 Task: Search the location "Crane Beach".
Action: Mouse moved to (294, 167)
Screenshot: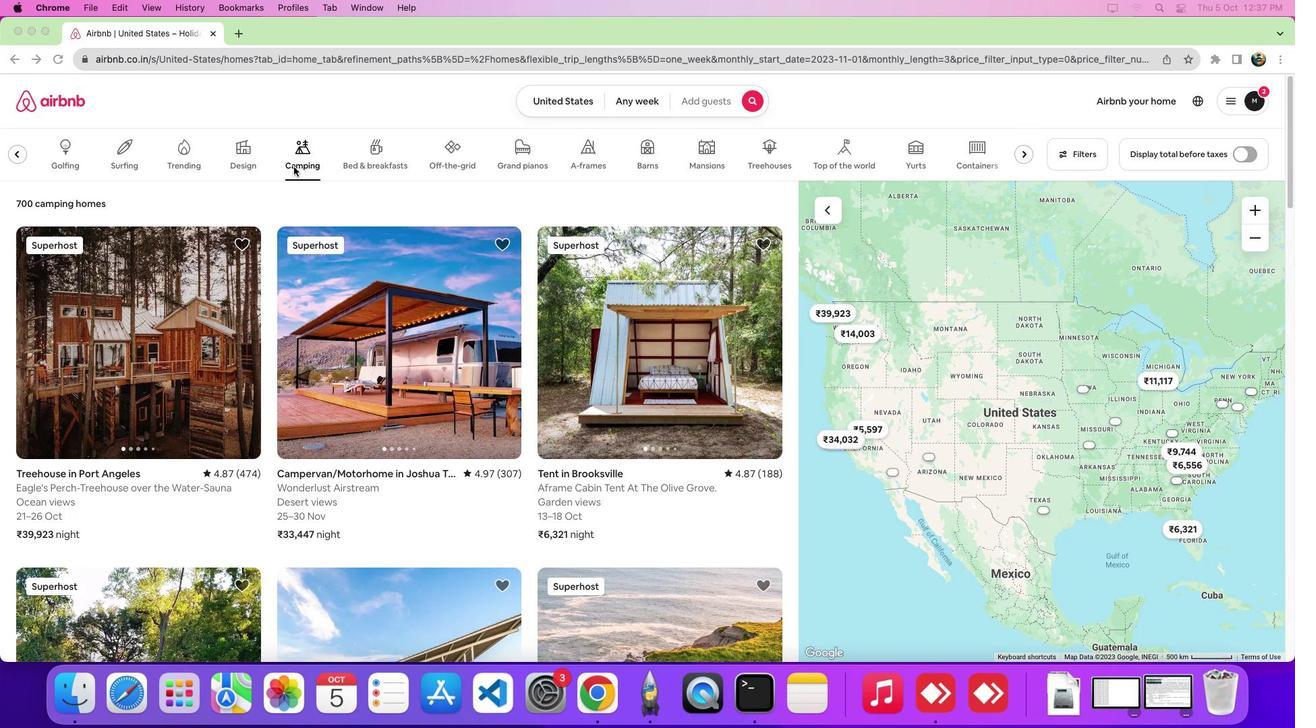 
Action: Mouse pressed left at (294, 167)
Screenshot: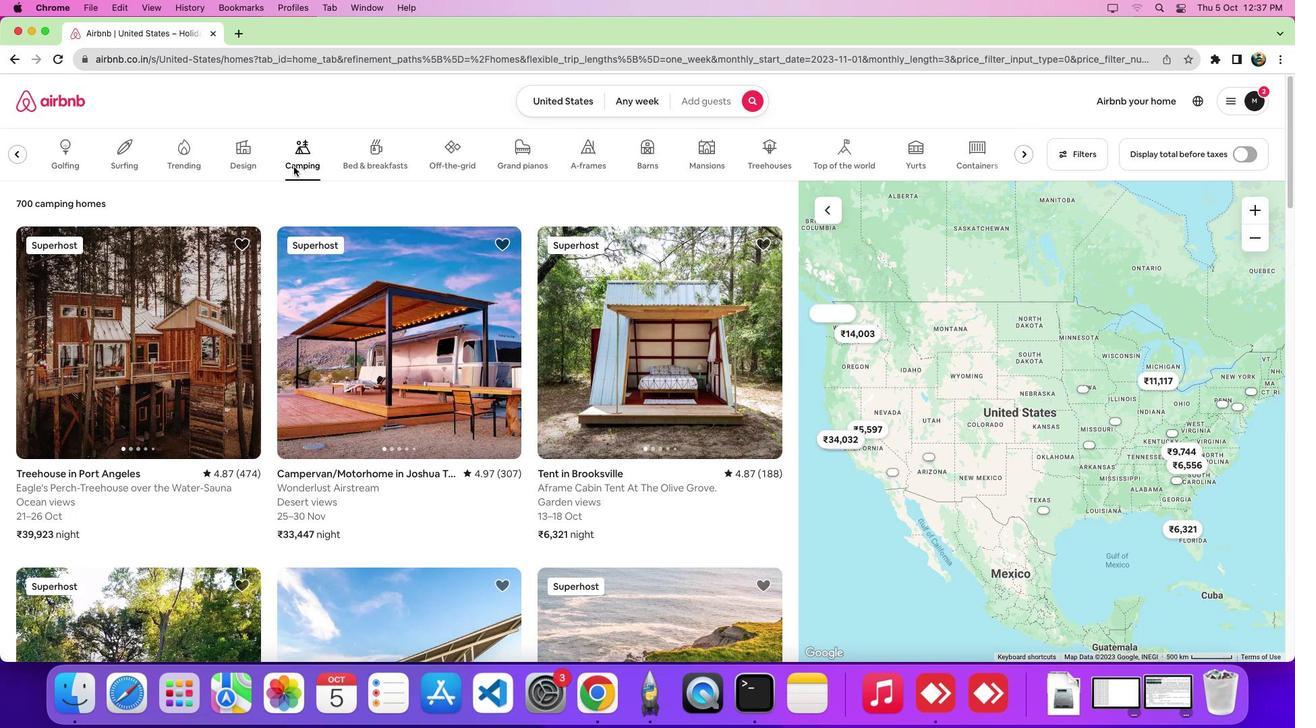 
Action: Mouse moved to (197, 287)
Screenshot: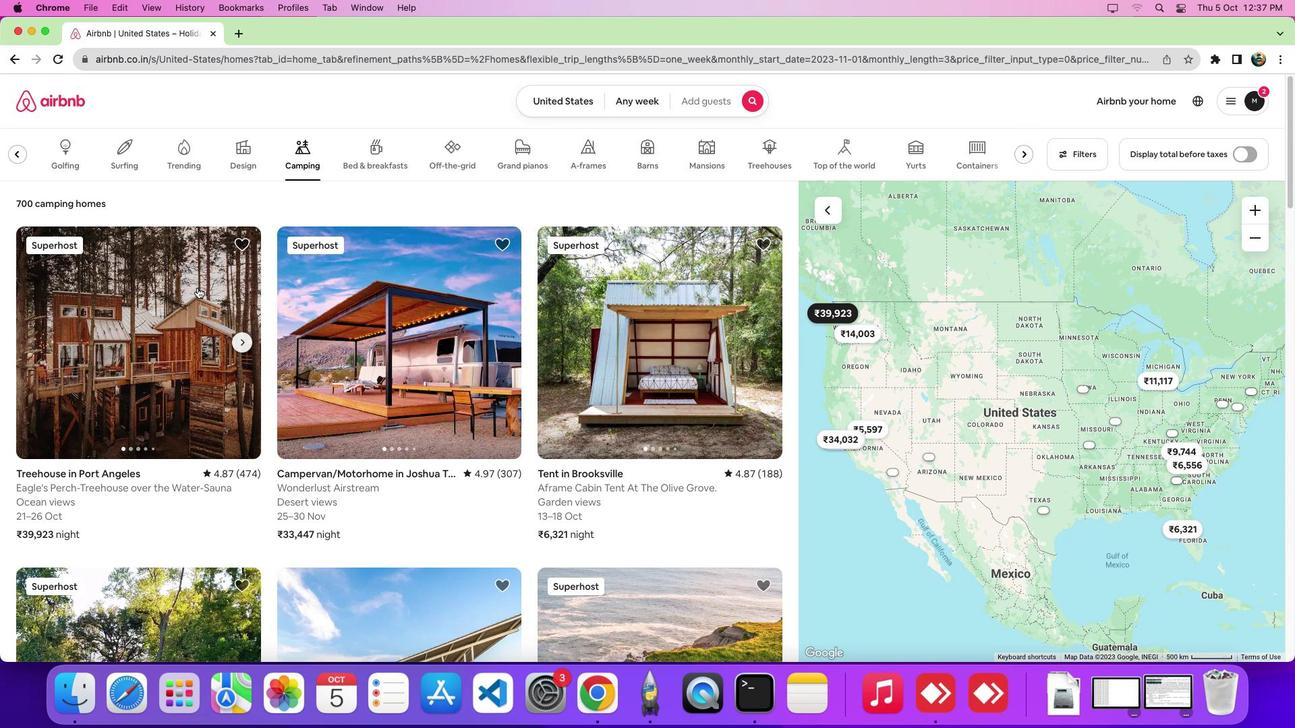 
Action: Mouse pressed left at (197, 287)
Screenshot: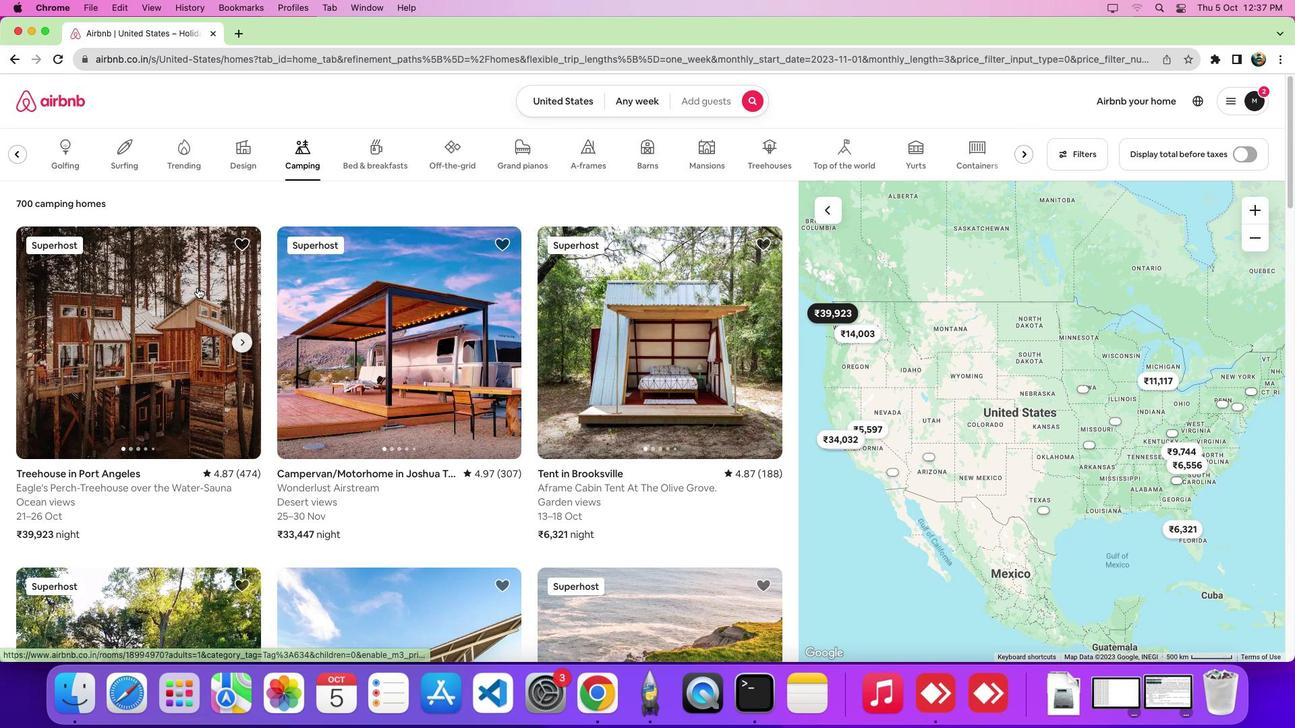 
Action: Mouse moved to (402, 352)
Screenshot: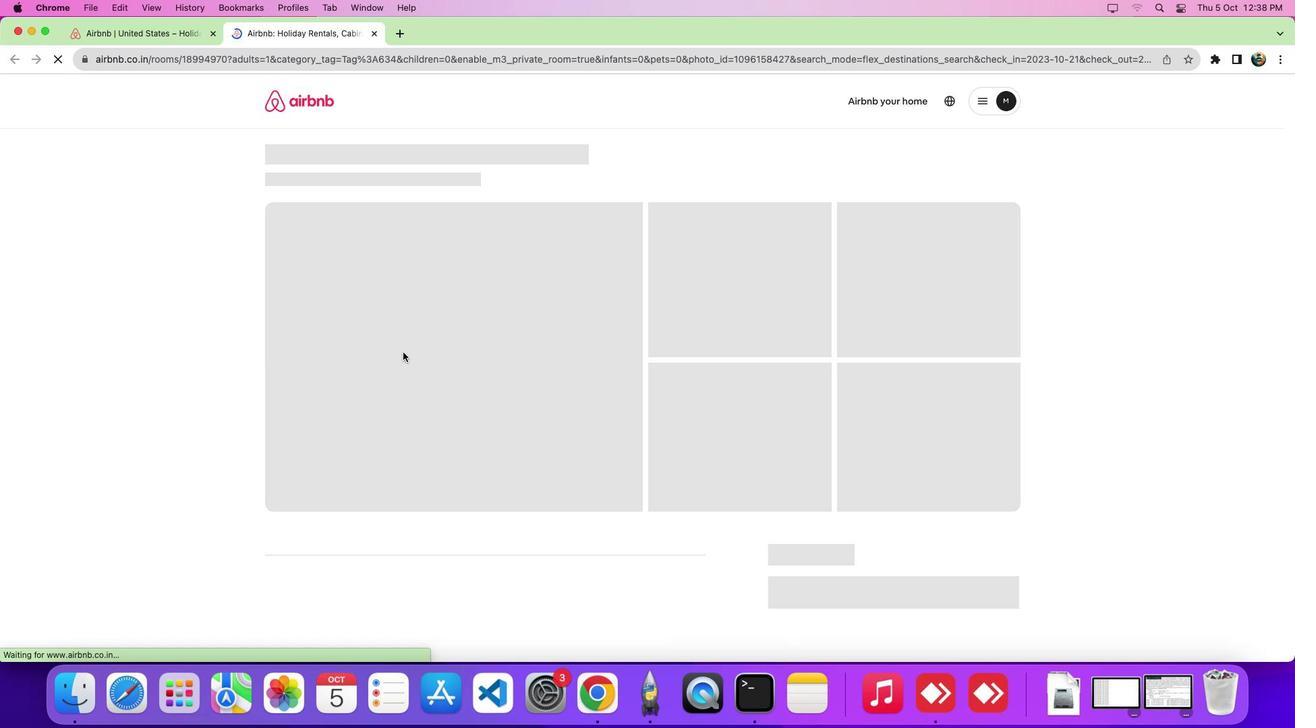 
Action: Mouse scrolled (402, 352) with delta (0, 0)
Screenshot: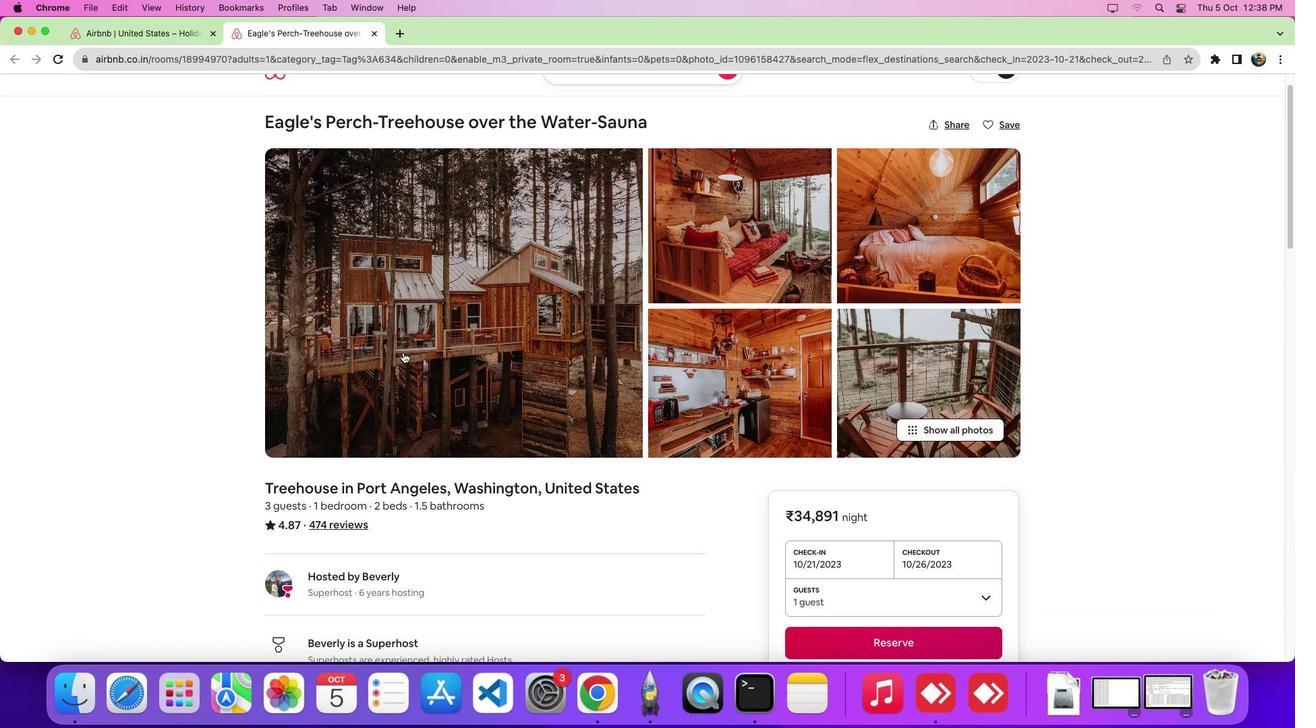 
Action: Mouse scrolled (402, 352) with delta (0, 0)
Screenshot: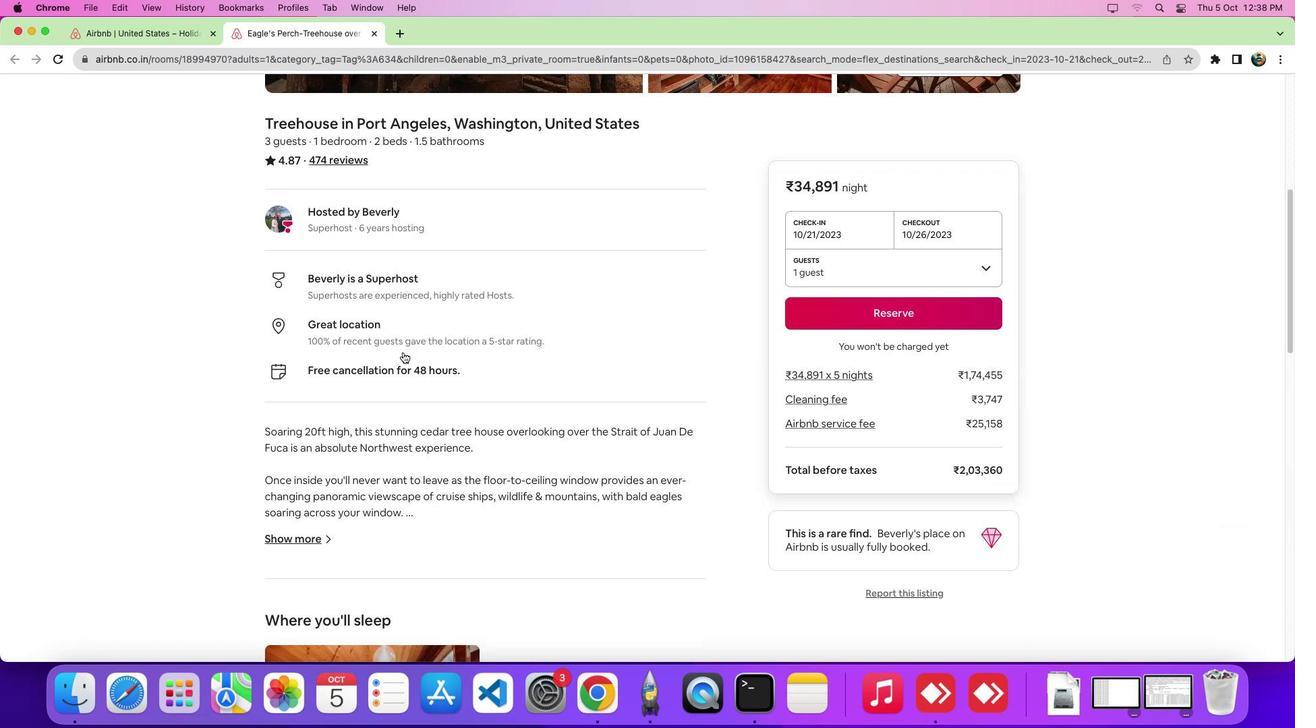 
Action: Mouse scrolled (402, 352) with delta (0, -5)
Screenshot: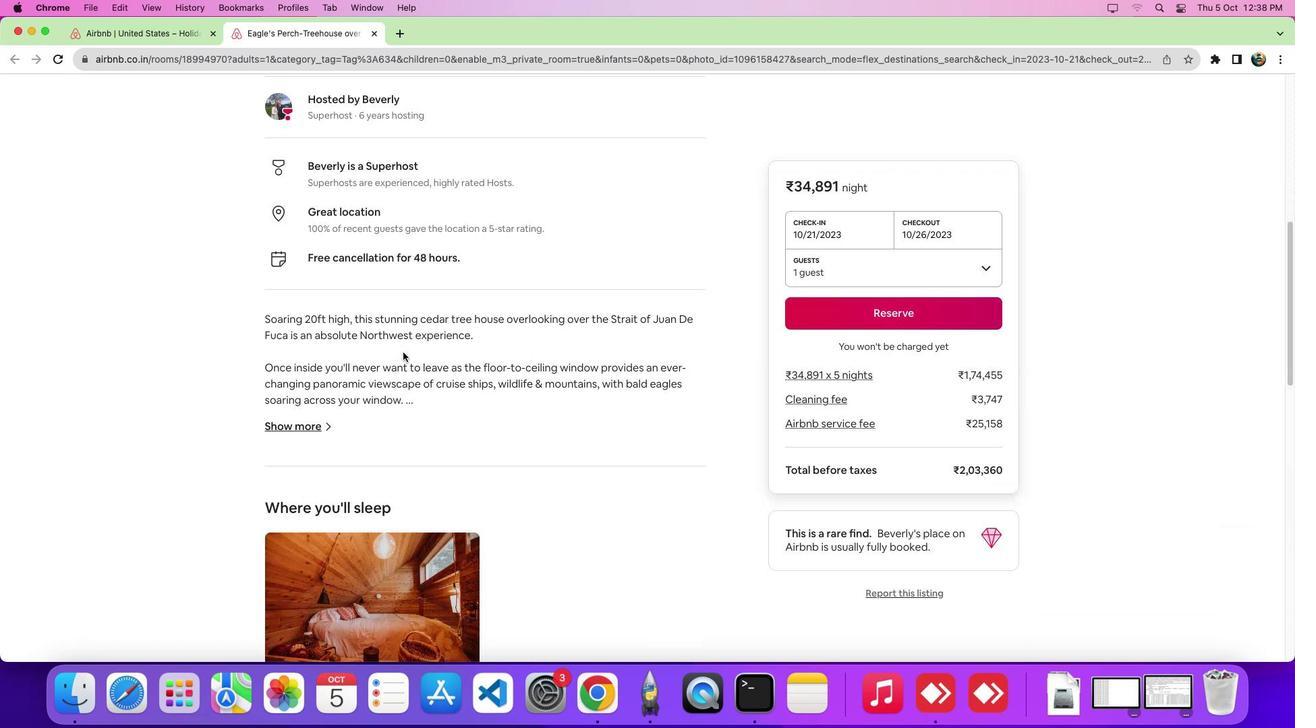 
Action: Mouse scrolled (402, 352) with delta (0, -7)
Screenshot: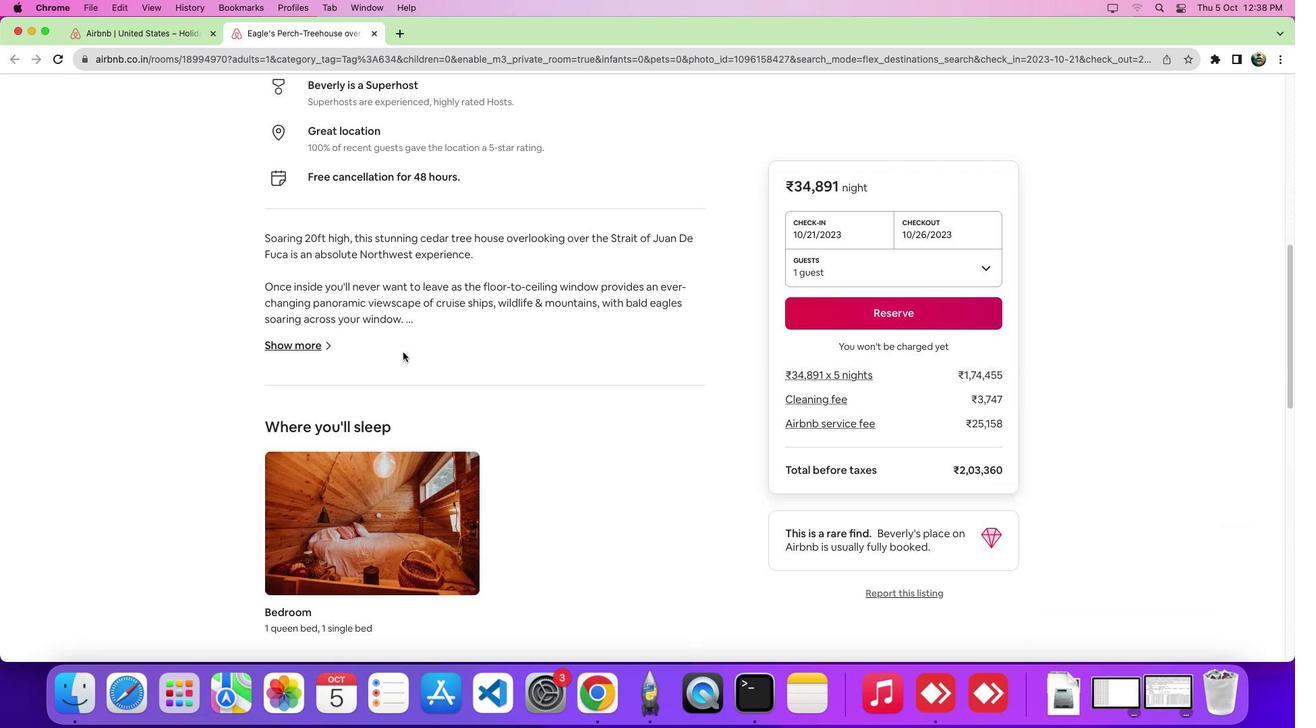 
Action: Mouse scrolled (402, 352) with delta (0, 0)
Screenshot: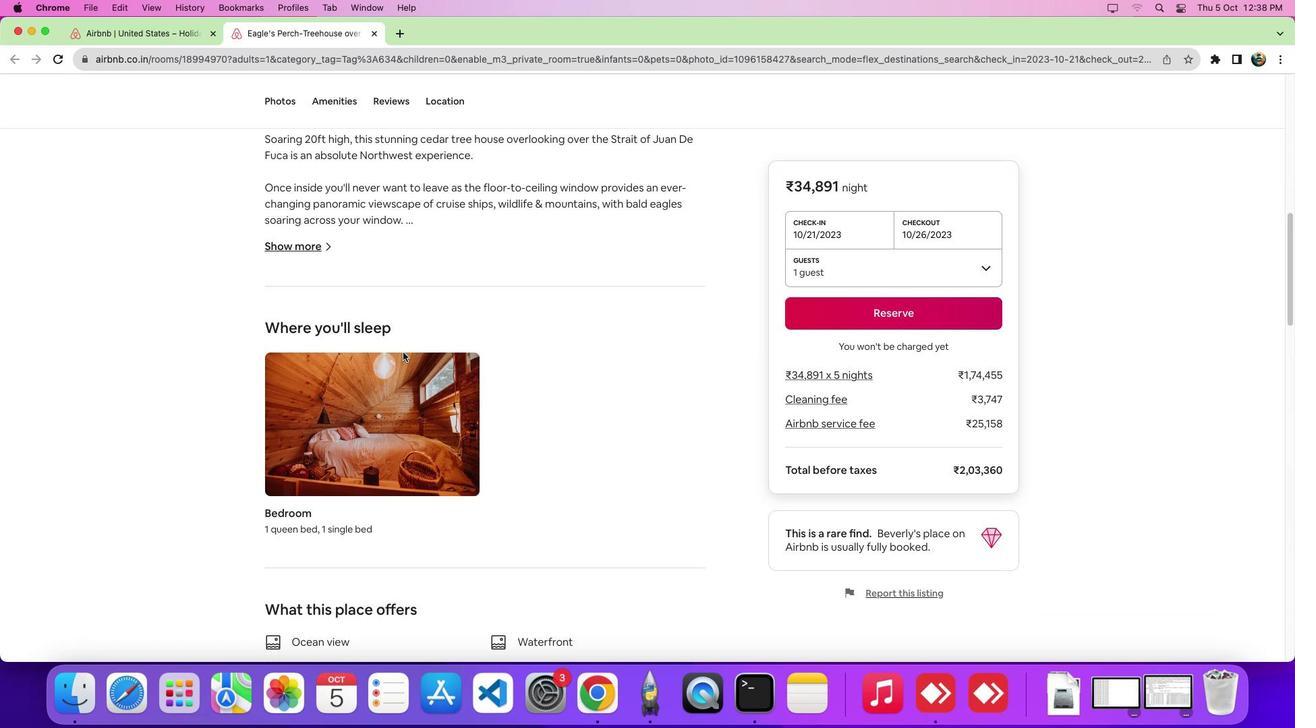 
Action: Mouse scrolled (402, 352) with delta (0, -1)
Screenshot: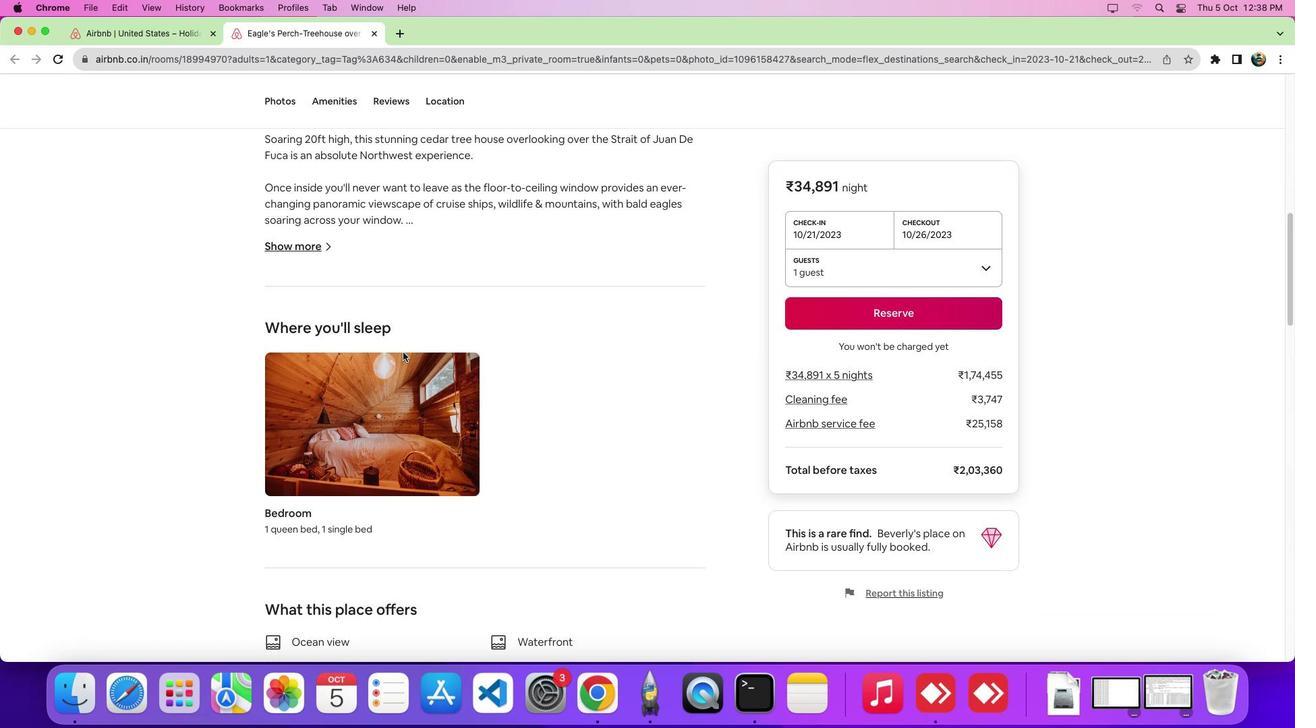 
Action: Mouse scrolled (402, 352) with delta (0, -6)
Screenshot: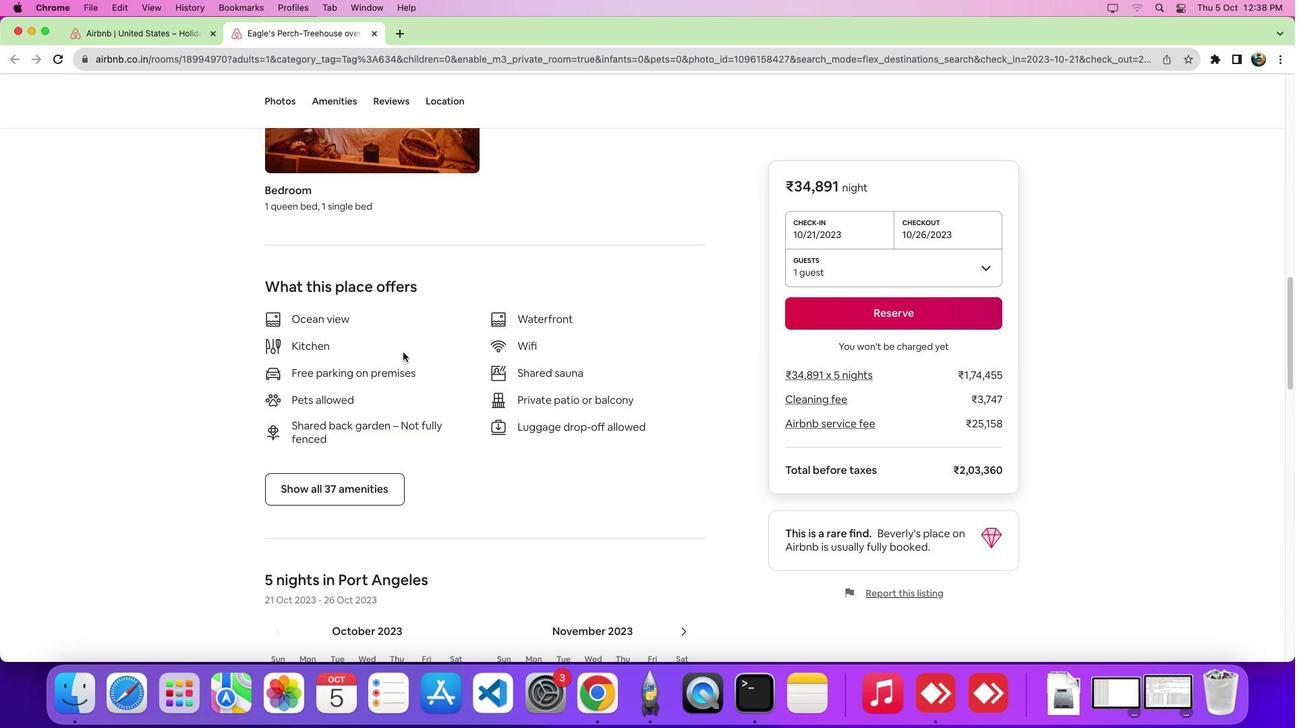 
Action: Mouse scrolled (402, 352) with delta (0, -8)
Screenshot: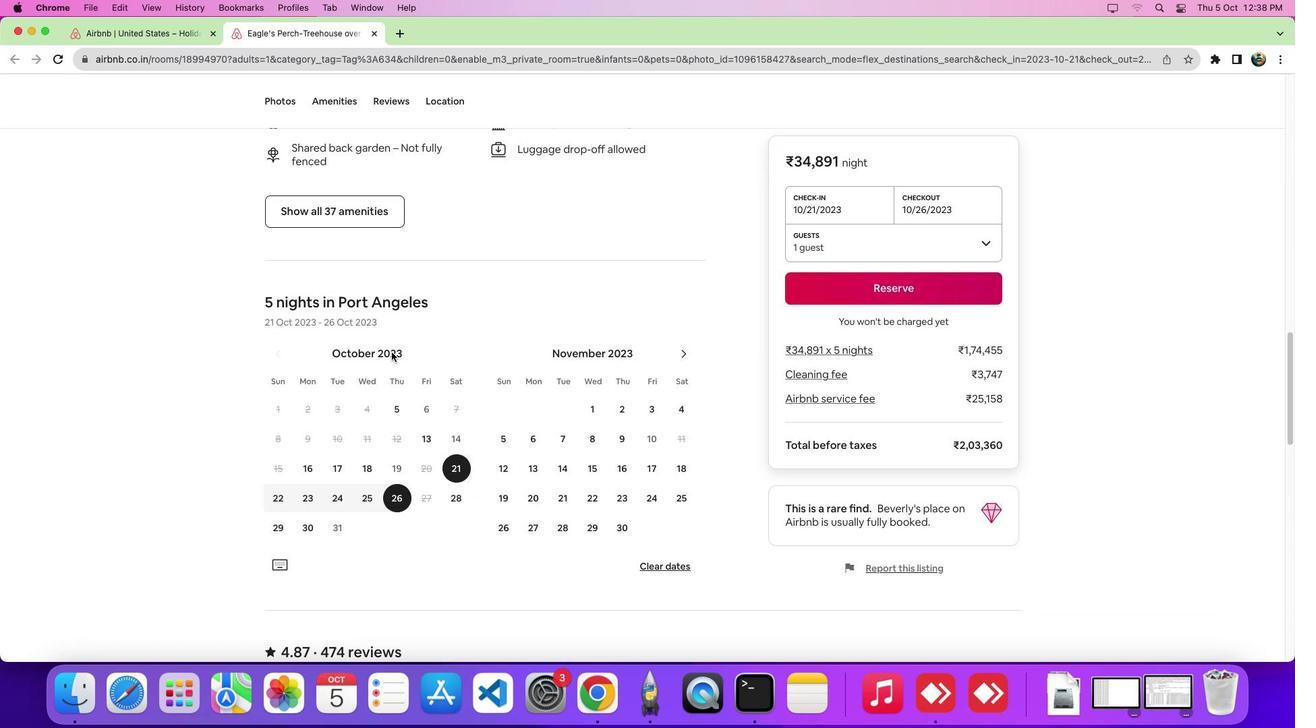 
Action: Mouse moved to (439, 108)
Screenshot: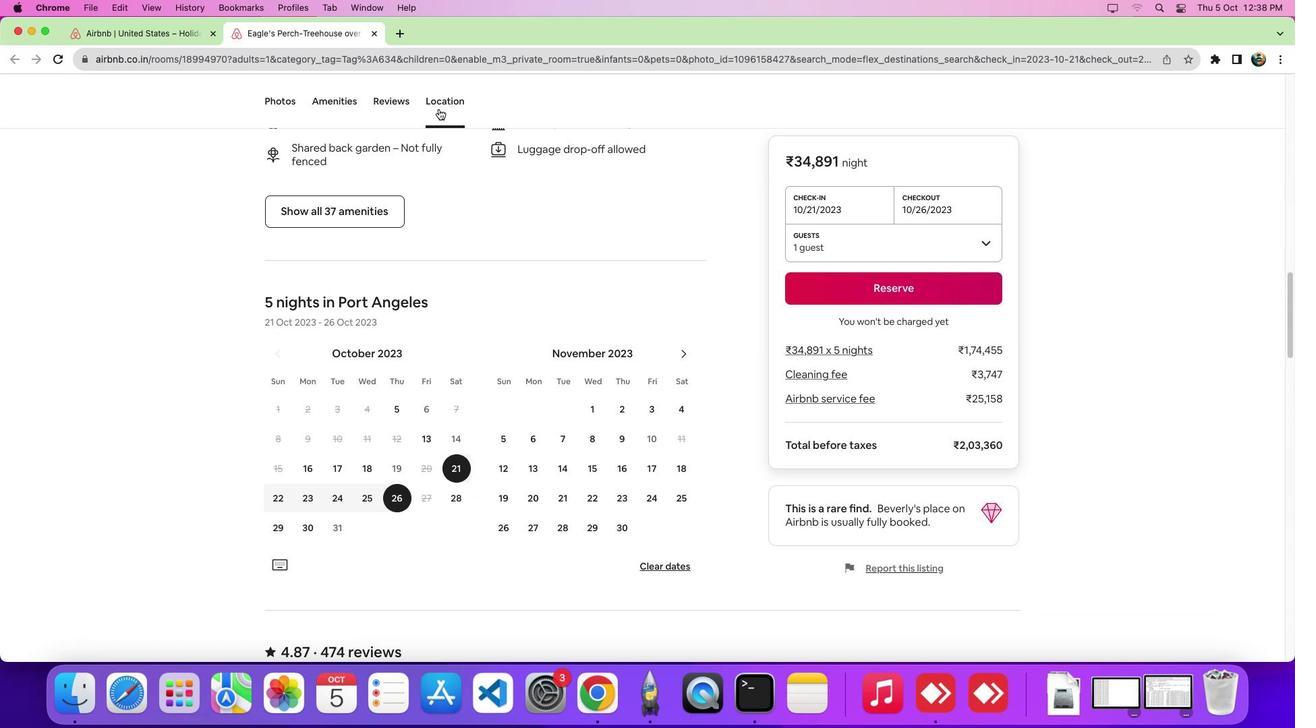 
Action: Mouse pressed left at (439, 108)
Screenshot: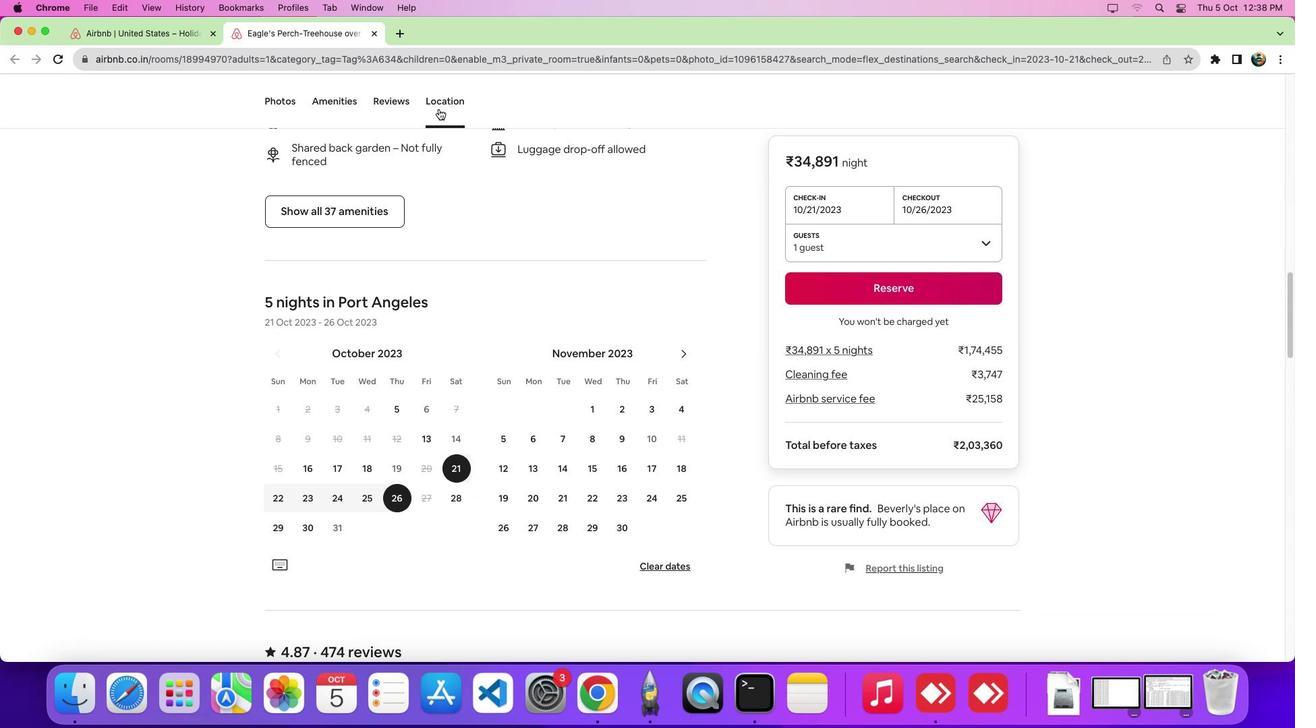 
Action: Mouse moved to (989, 261)
Screenshot: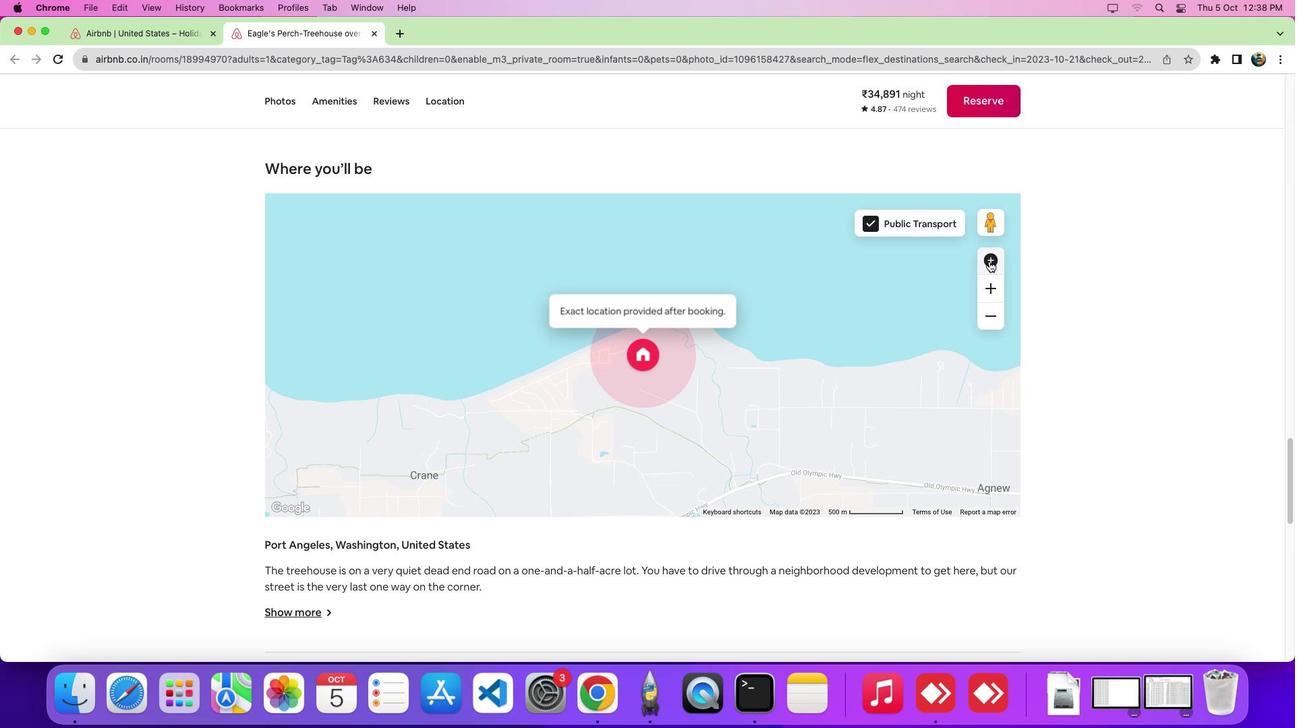 
Action: Mouse pressed left at (989, 261)
Screenshot: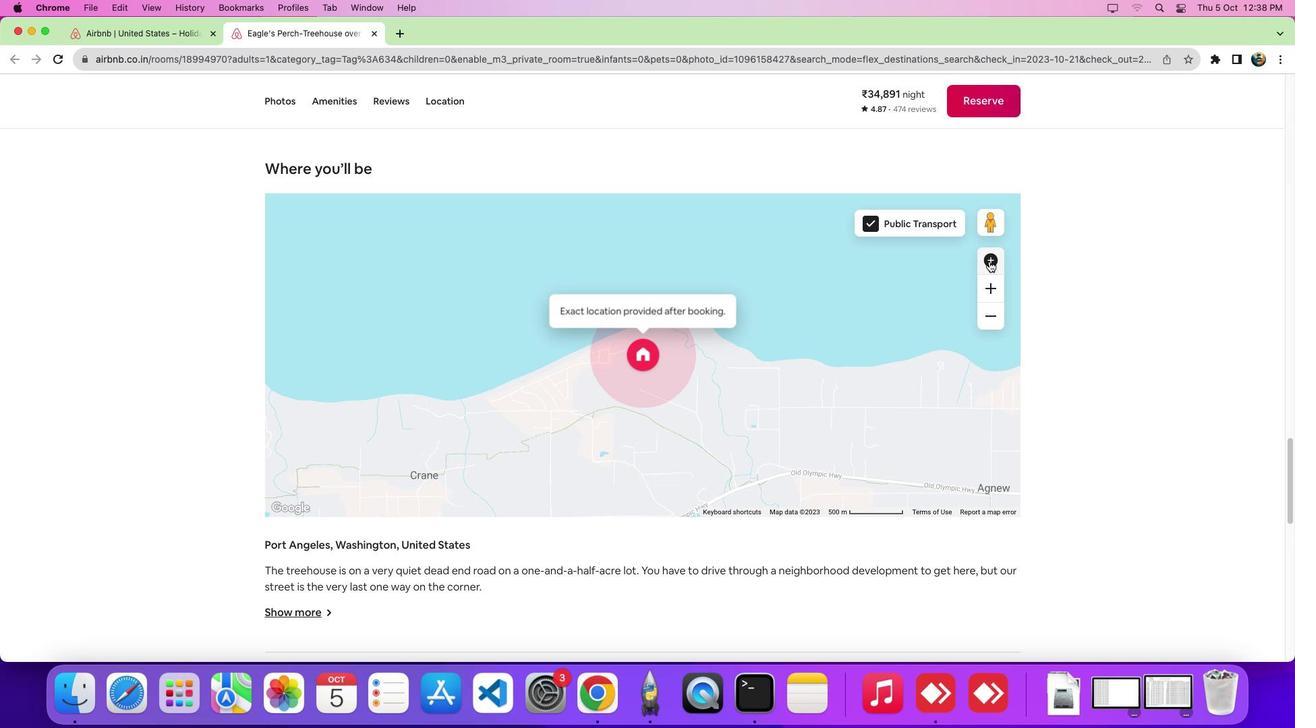 
Action: Mouse moved to (852, 272)
Screenshot: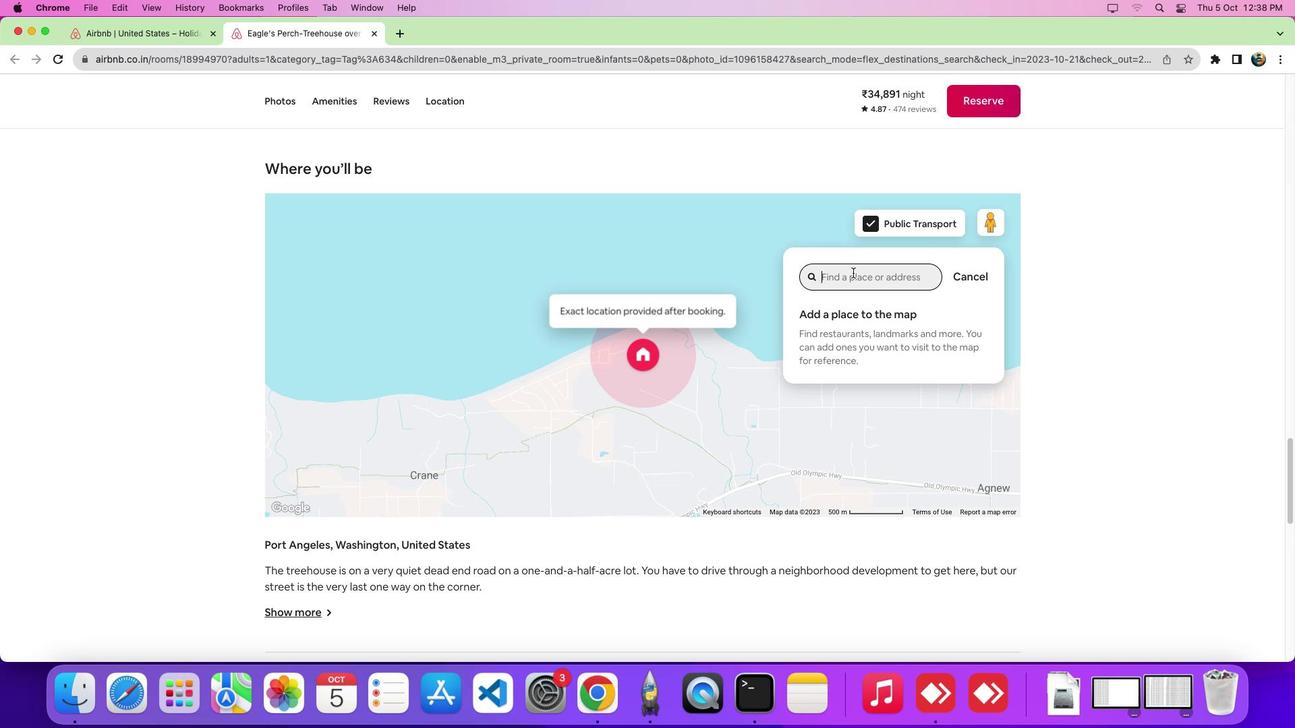 
Action: Mouse pressed left at (852, 272)
Screenshot: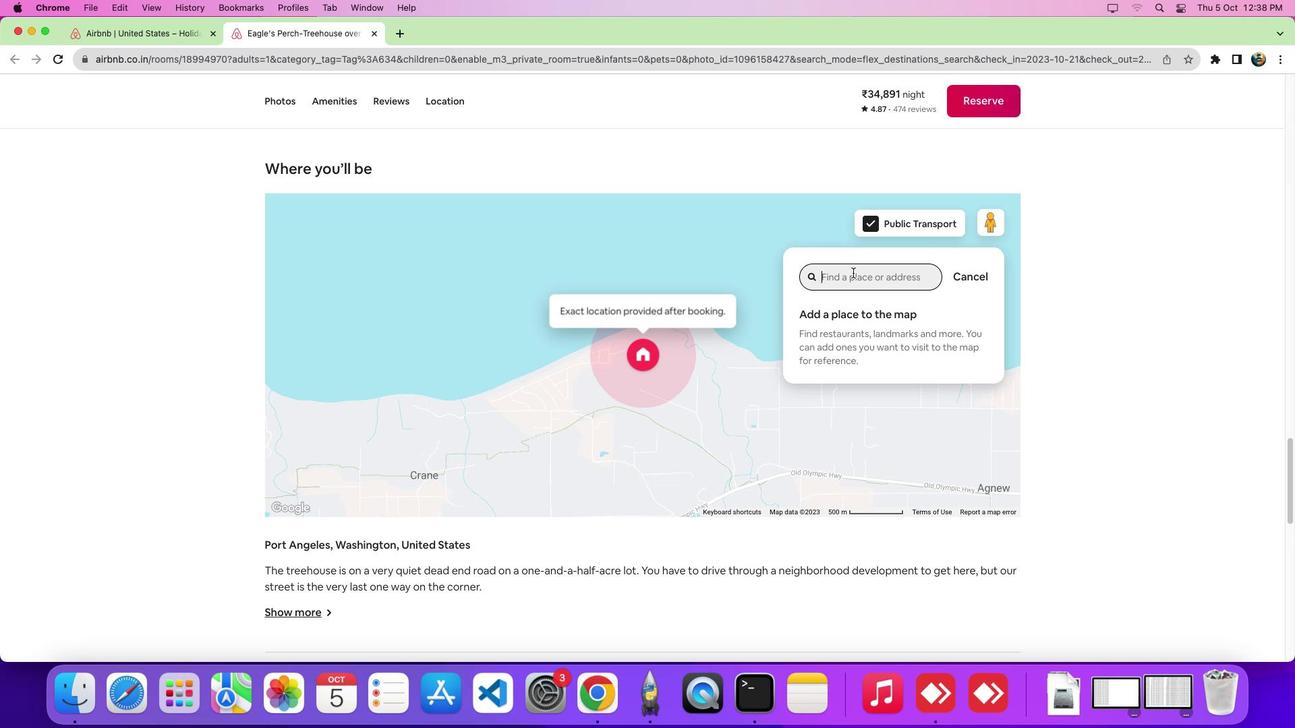 
Action: Key pressed Key.shift_r'C''r''a''n''e'Key.spaceKey.shift_r'B''e''a''c''h'
Screenshot: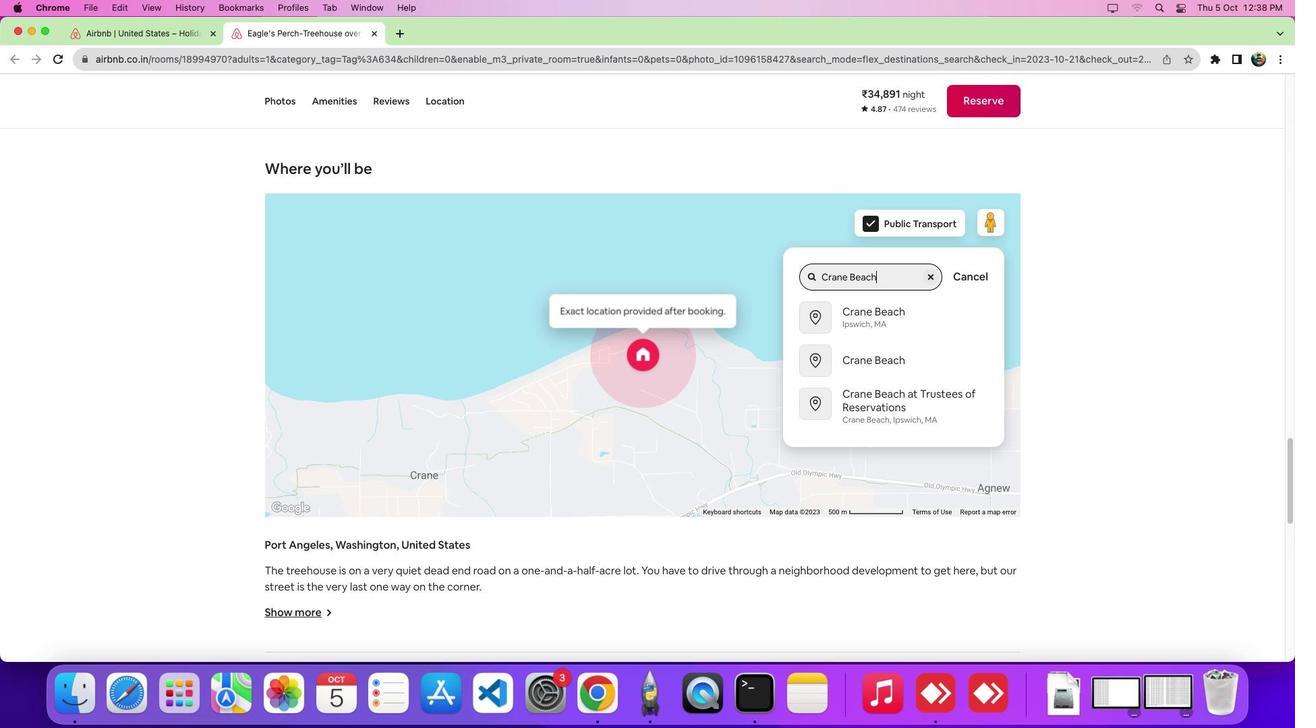 
Action: Mouse moved to (866, 317)
Screenshot: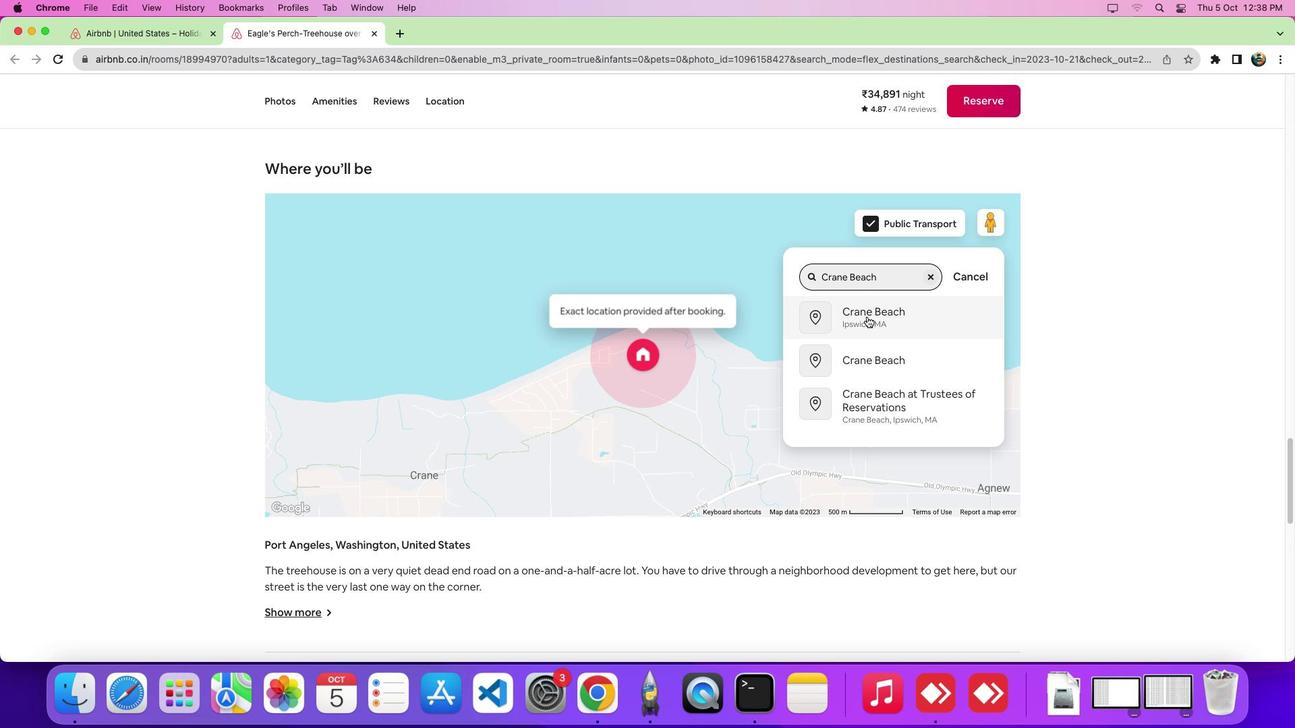
Action: Mouse pressed left at (866, 317)
Screenshot: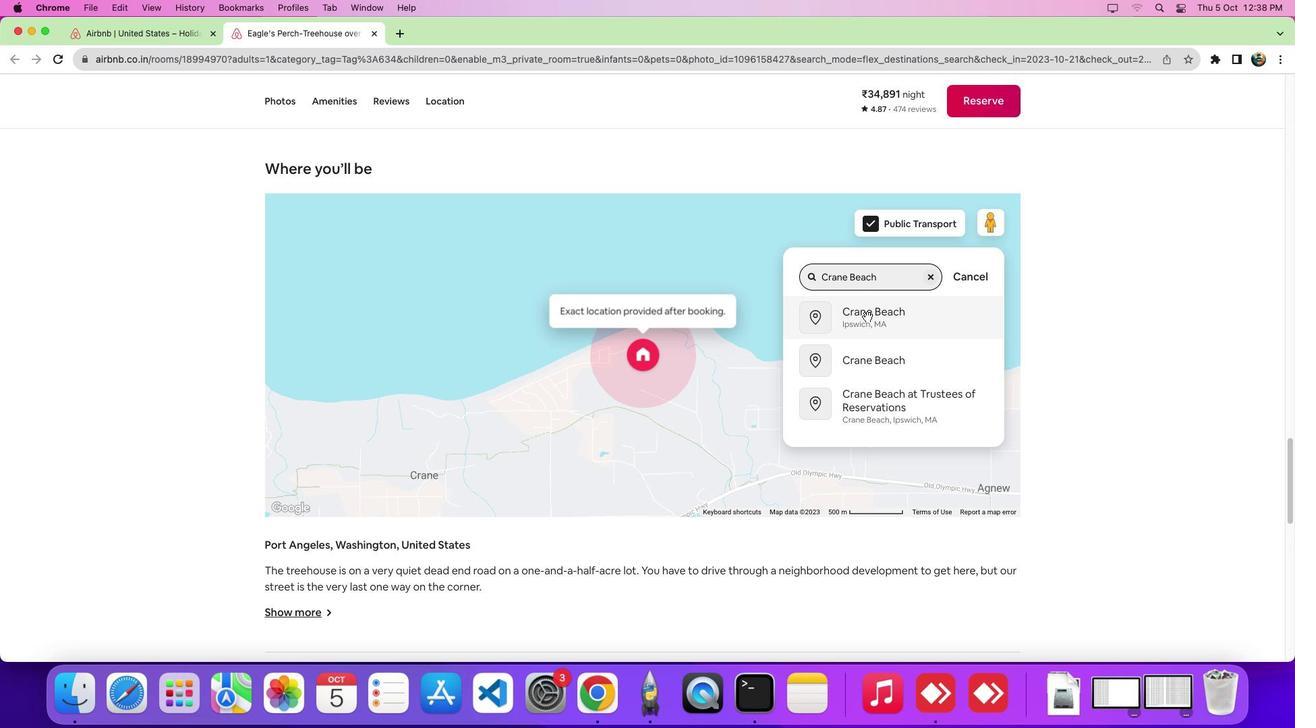 
Action: Mouse moved to (869, 318)
Screenshot: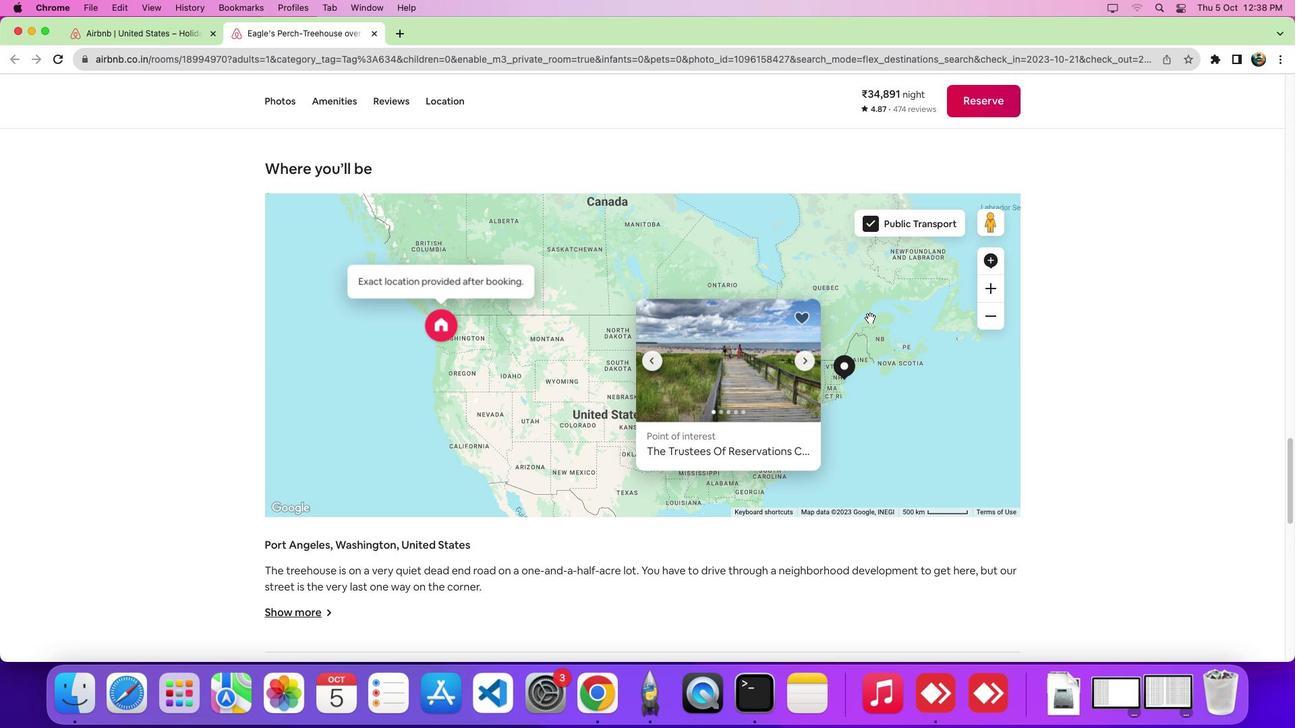 
